Task: Sort the products in the category "IPA" by price (lowest first).
Action: Mouse moved to (785, 289)
Screenshot: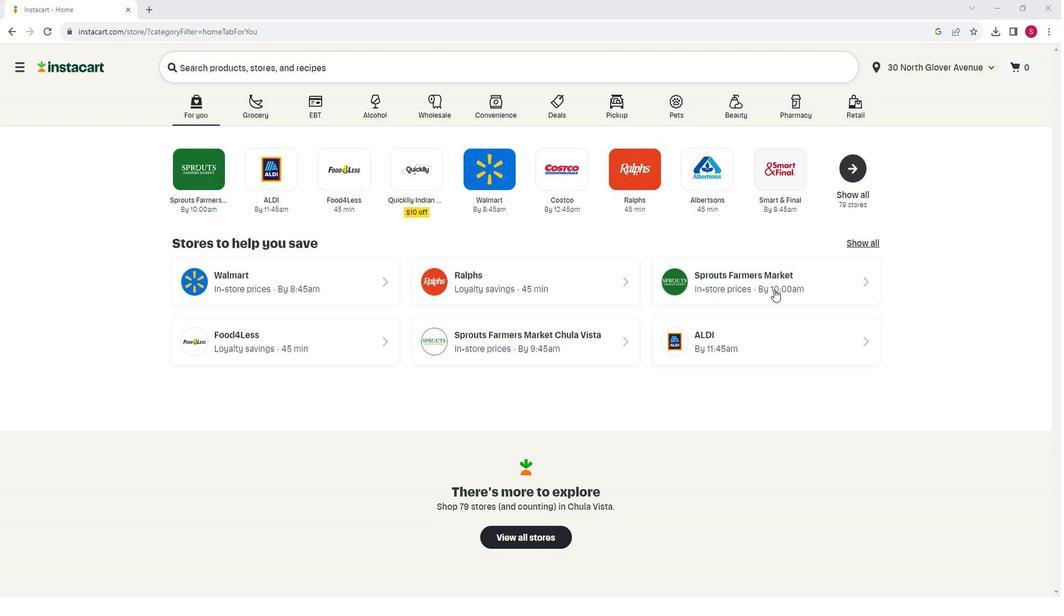 
Action: Mouse pressed left at (785, 289)
Screenshot: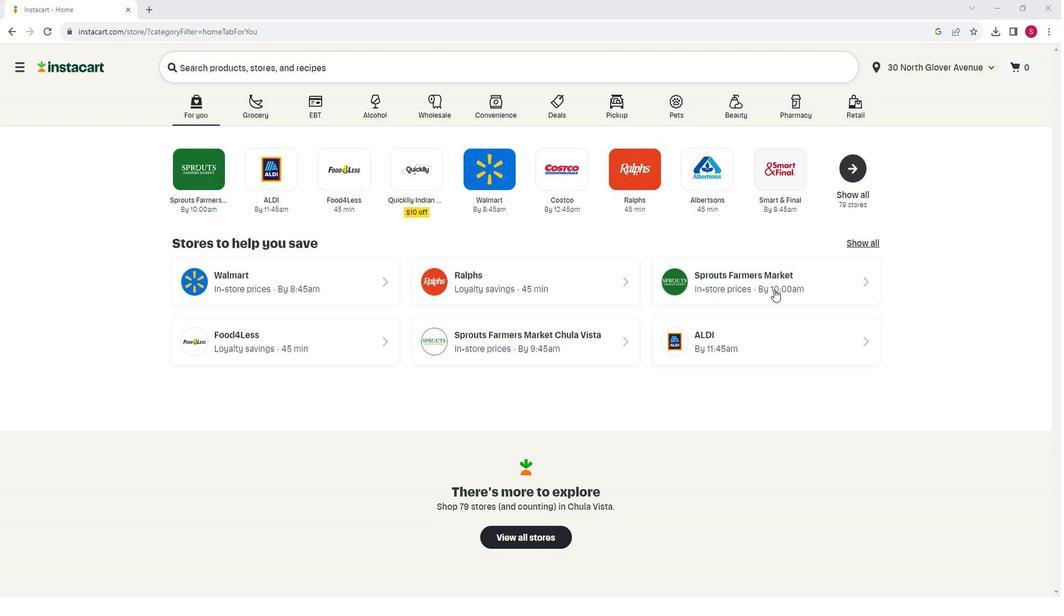
Action: Mouse moved to (51, 401)
Screenshot: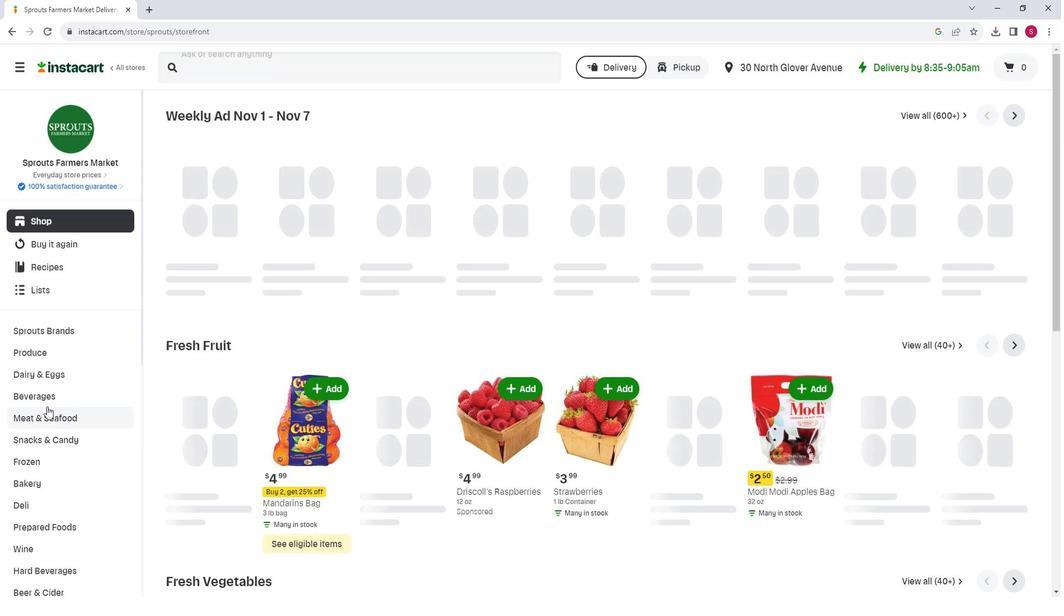 
Action: Mouse scrolled (51, 401) with delta (0, 0)
Screenshot: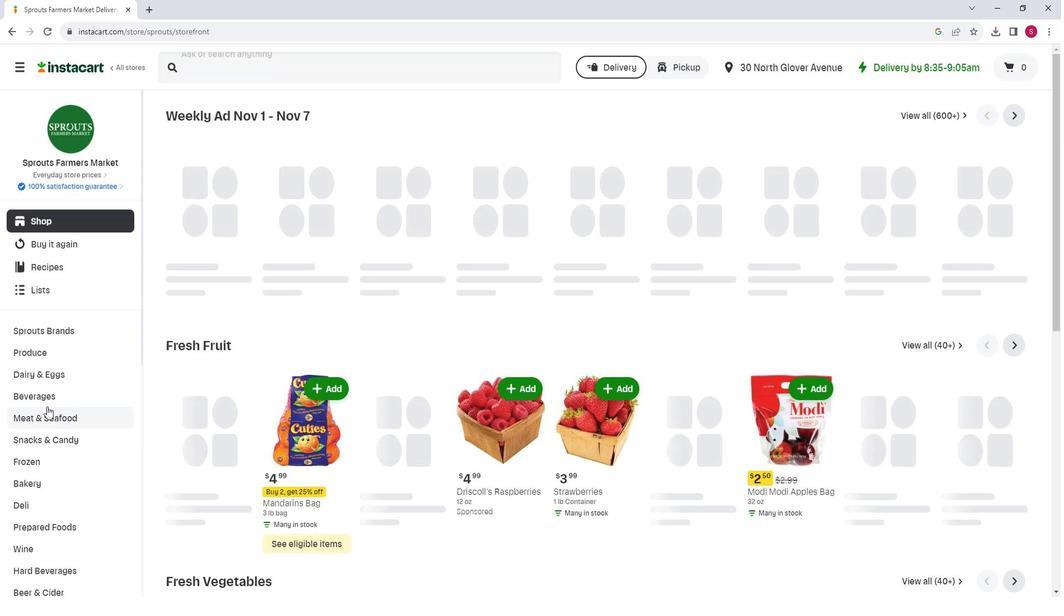 
Action: Mouse moved to (68, 404)
Screenshot: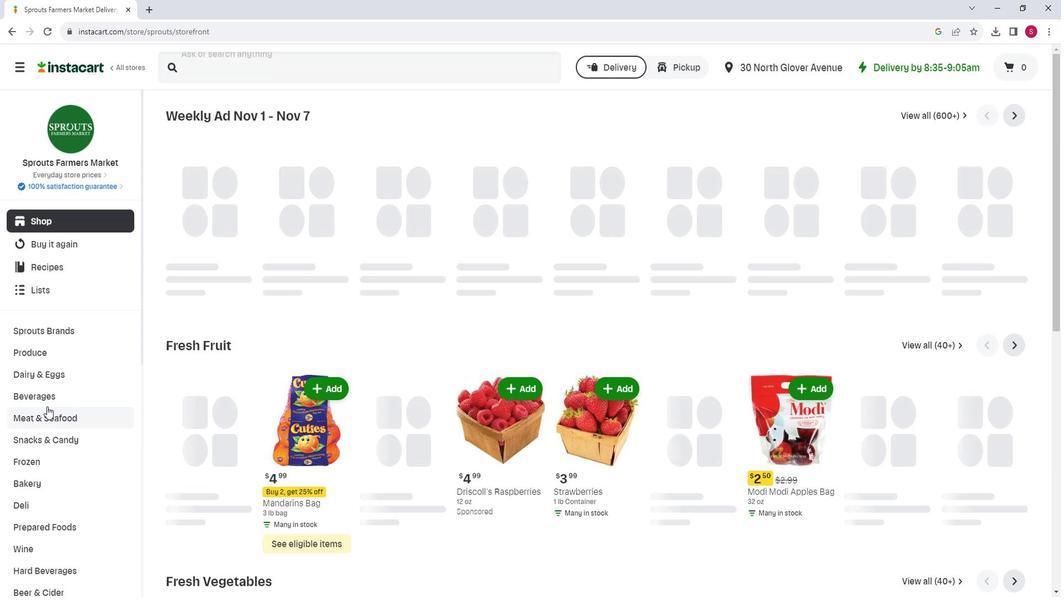 
Action: Mouse scrolled (68, 404) with delta (0, 0)
Screenshot: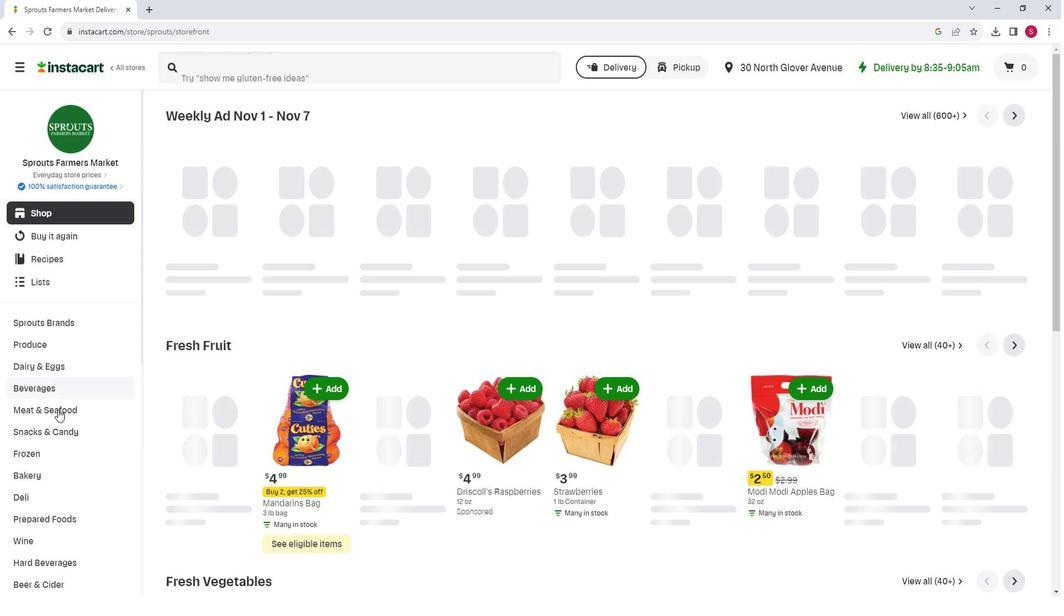 
Action: Mouse moved to (61, 467)
Screenshot: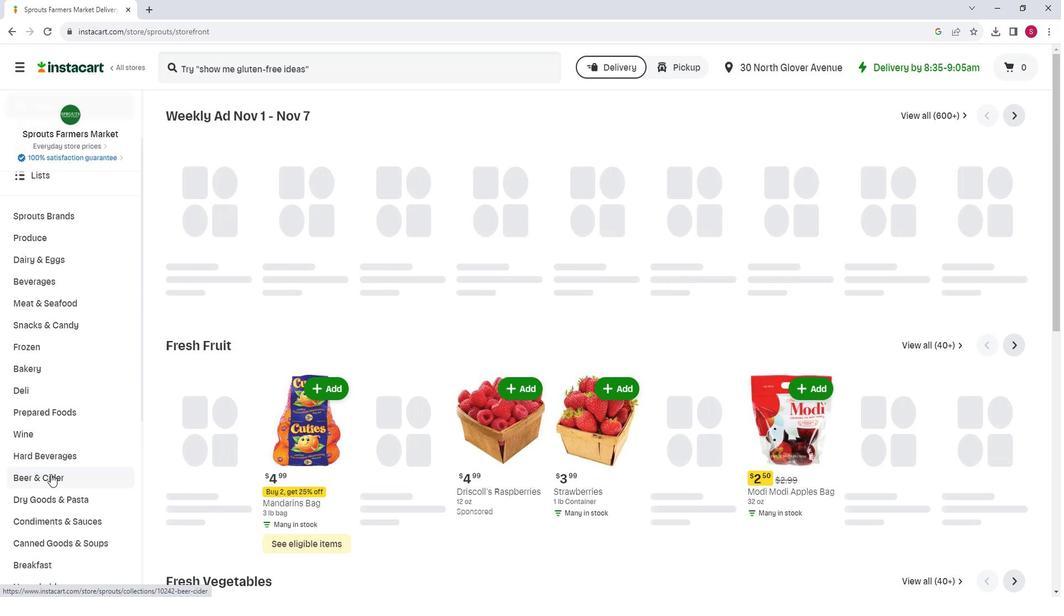 
Action: Mouse pressed left at (61, 467)
Screenshot: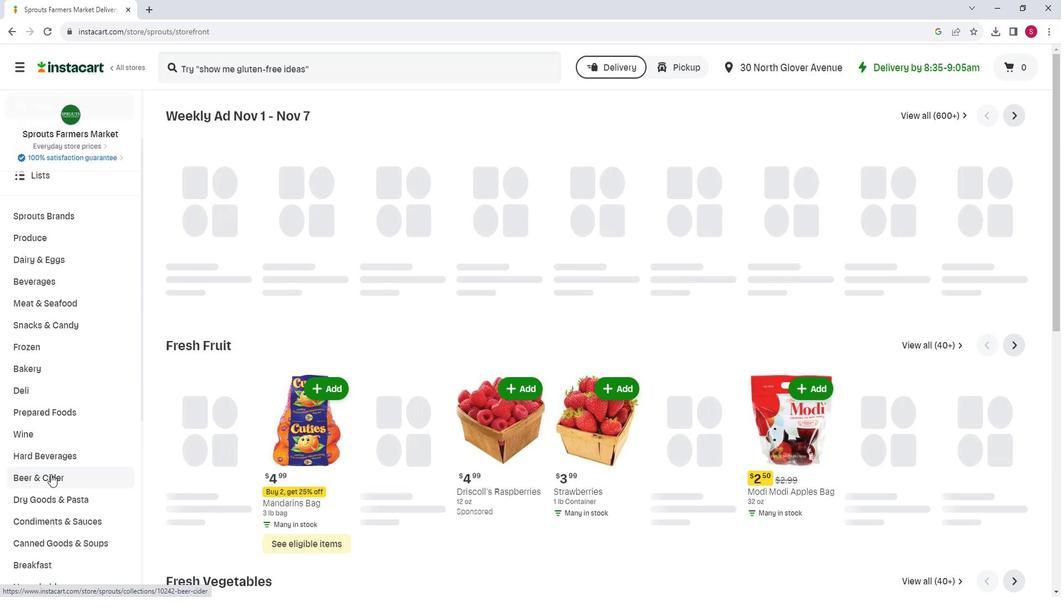 
Action: Mouse moved to (263, 143)
Screenshot: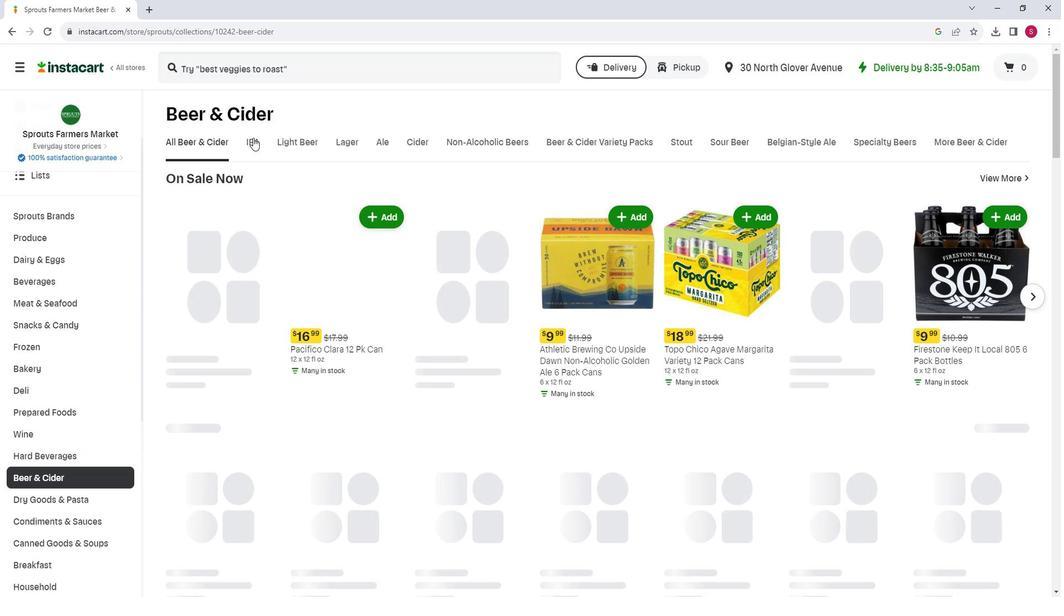 
Action: Mouse pressed left at (263, 143)
Screenshot: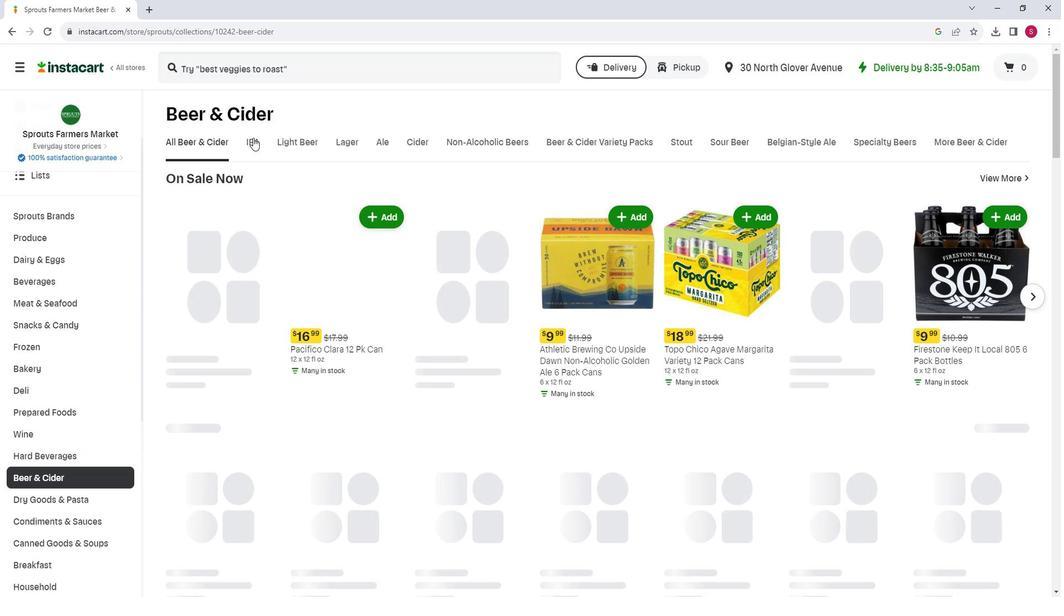 
Action: Mouse moved to (1026, 179)
Screenshot: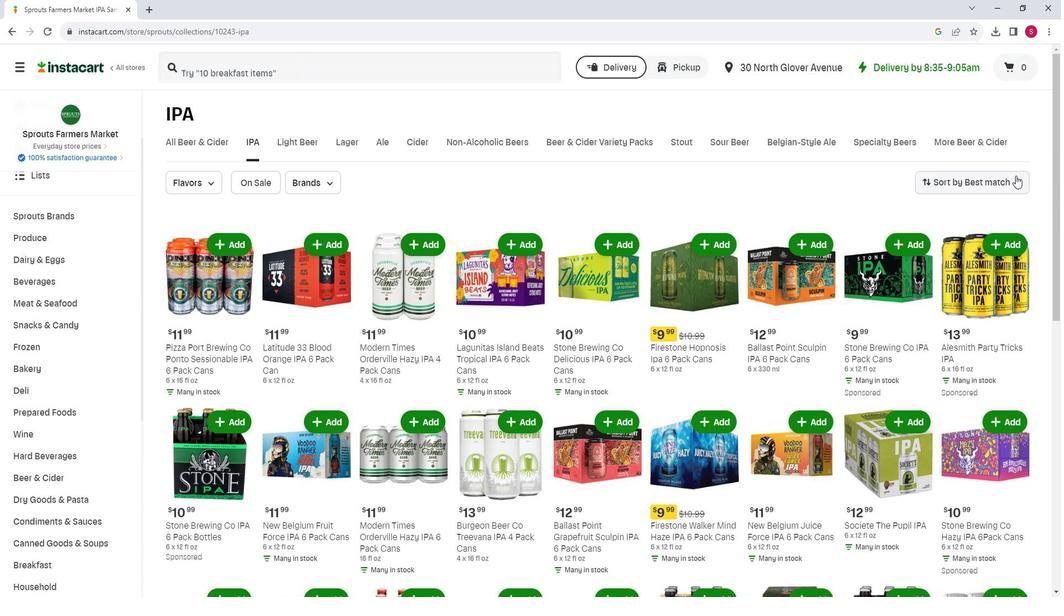 
Action: Mouse pressed left at (1026, 179)
Screenshot: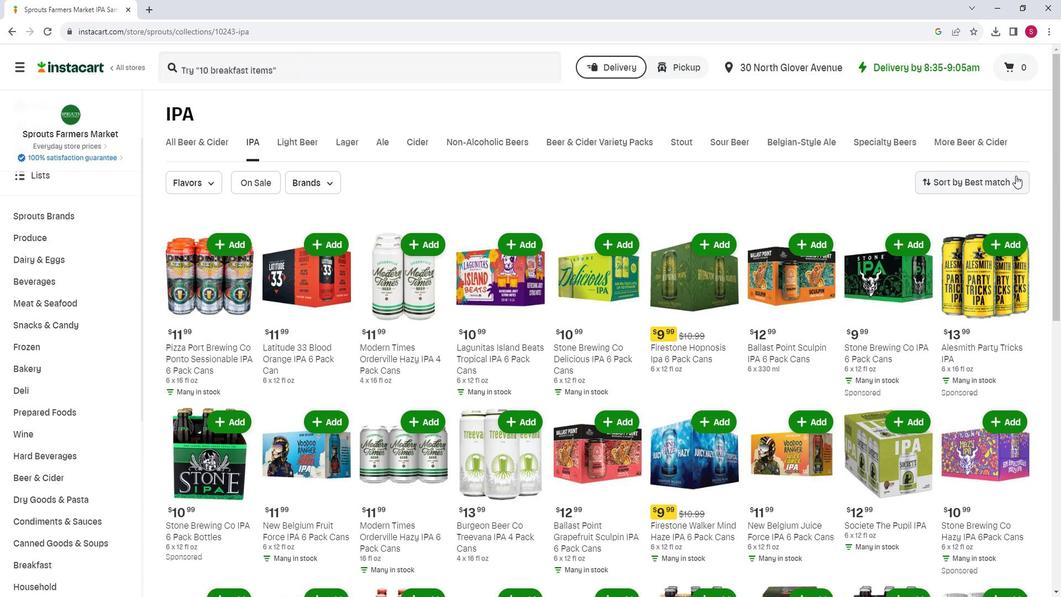 
Action: Mouse moved to (996, 236)
Screenshot: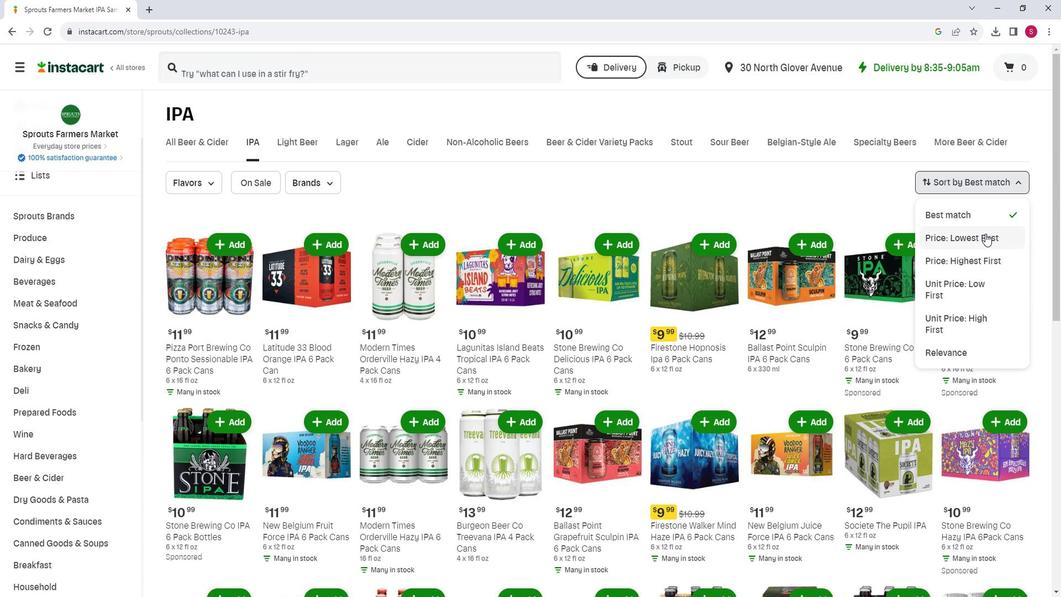 
Action: Mouse pressed left at (996, 236)
Screenshot: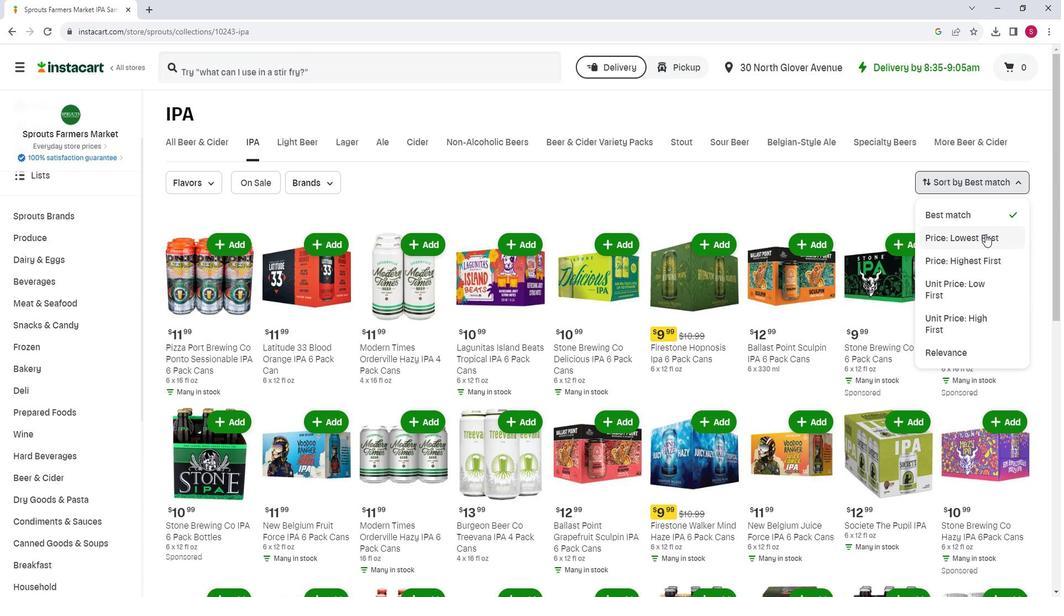 
Action: Mouse moved to (668, 236)
Screenshot: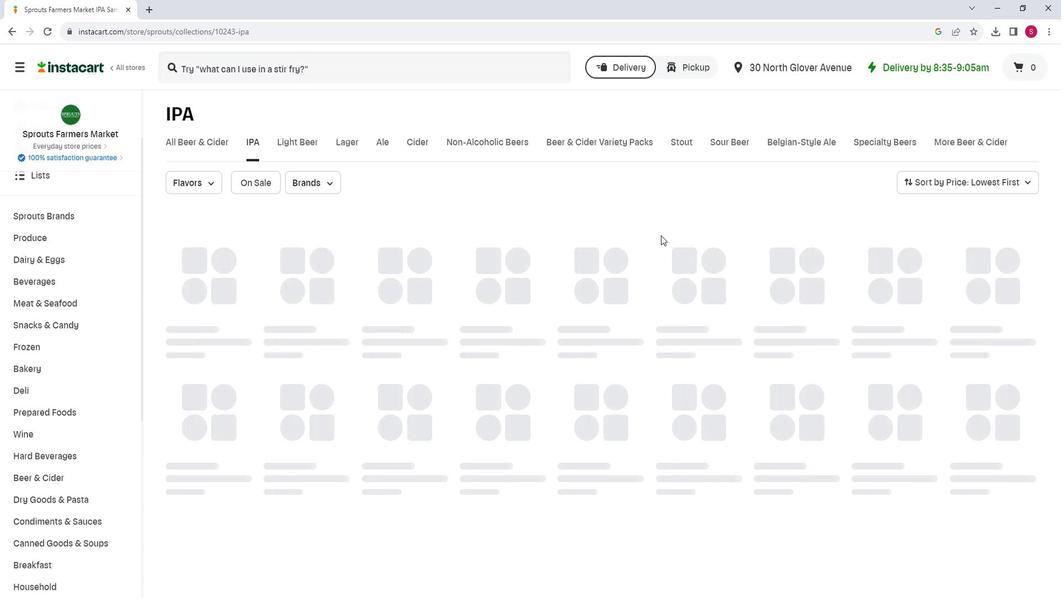 
Action: Mouse scrolled (668, 235) with delta (0, 0)
Screenshot: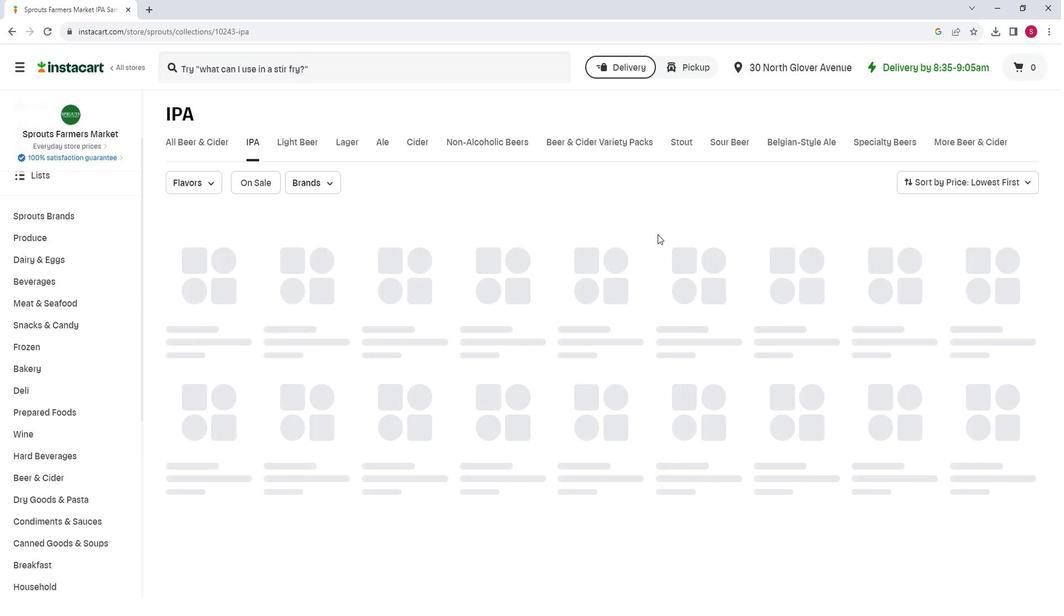 
Action: Mouse scrolled (668, 235) with delta (0, 0)
Screenshot: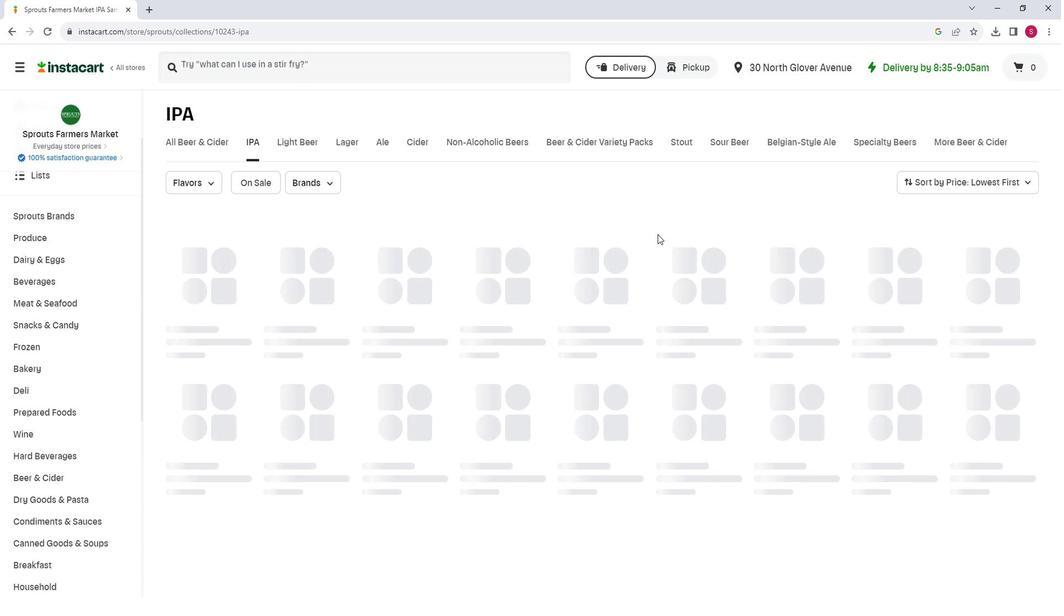 
Action: Mouse scrolled (668, 235) with delta (0, 0)
Screenshot: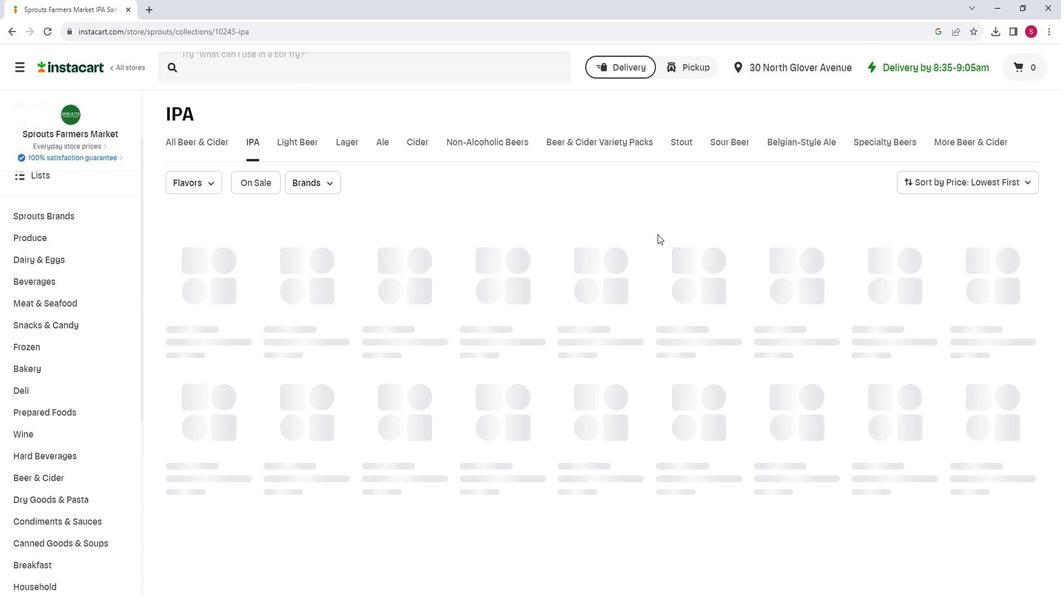 
Action: Mouse moved to (744, 245)
Screenshot: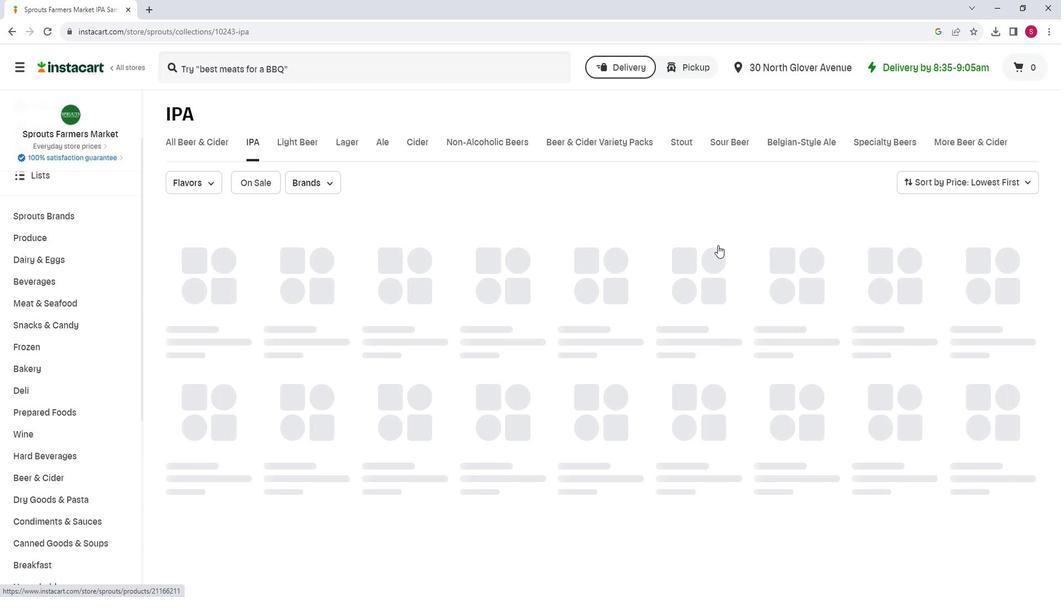 
Action: Mouse scrolled (744, 244) with delta (0, 0)
Screenshot: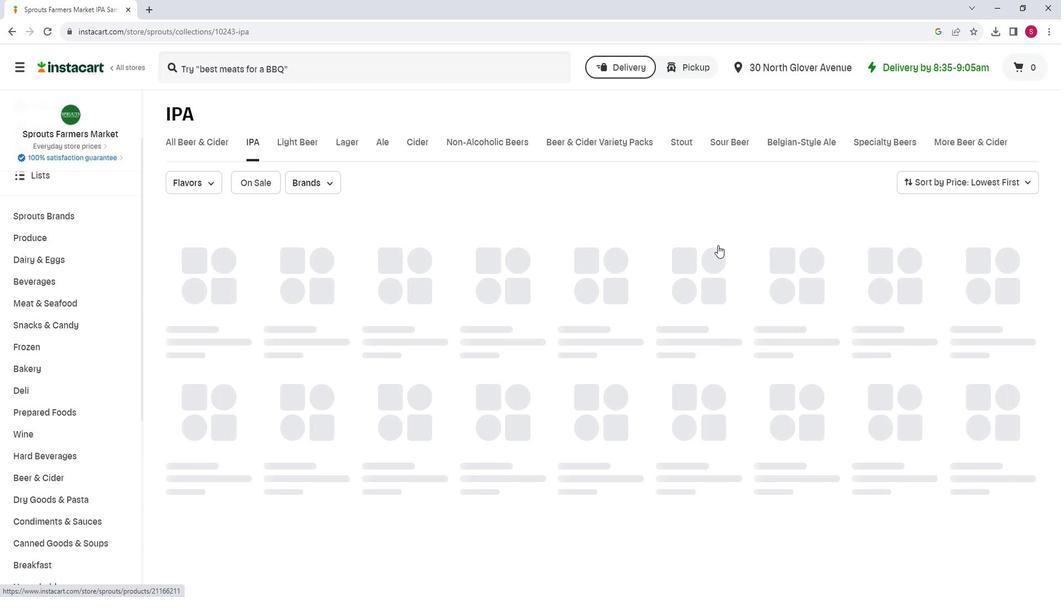 
Action: Mouse moved to (772, 238)
Screenshot: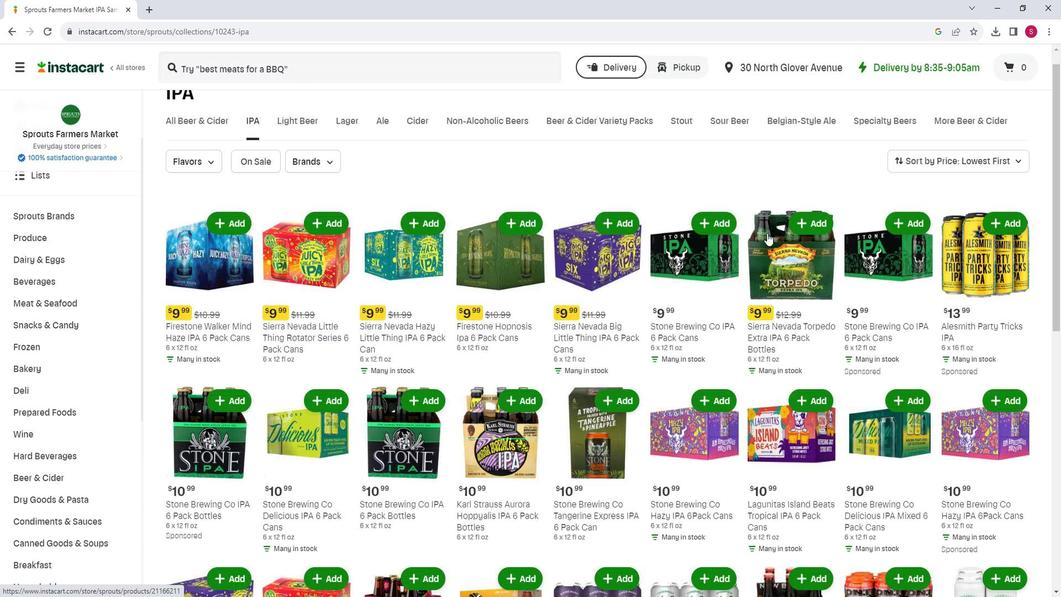 
Action: Mouse scrolled (772, 237) with delta (0, 0)
Screenshot: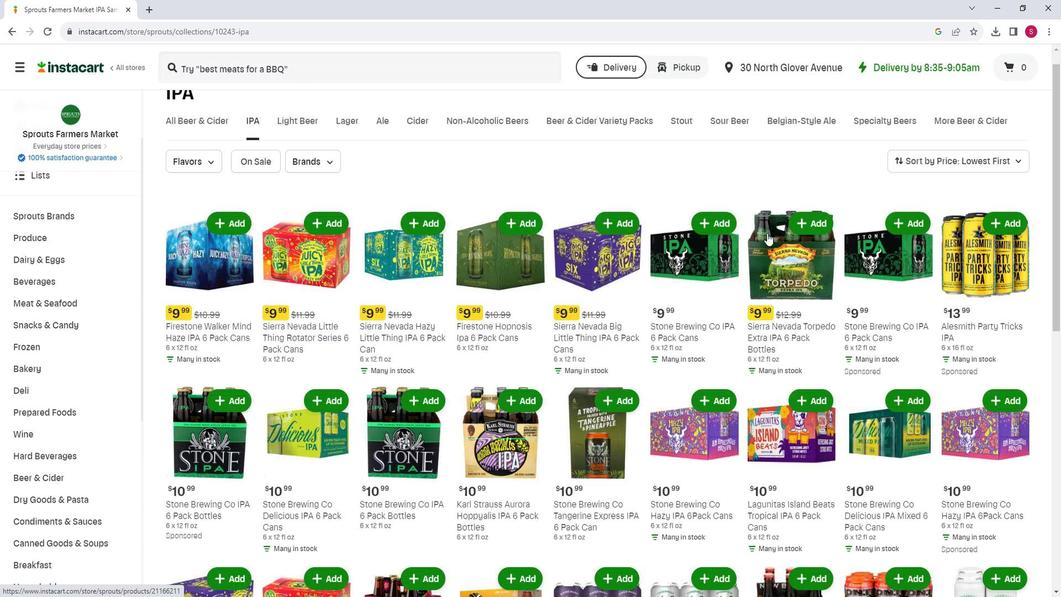 
Action: Mouse moved to (782, 226)
Screenshot: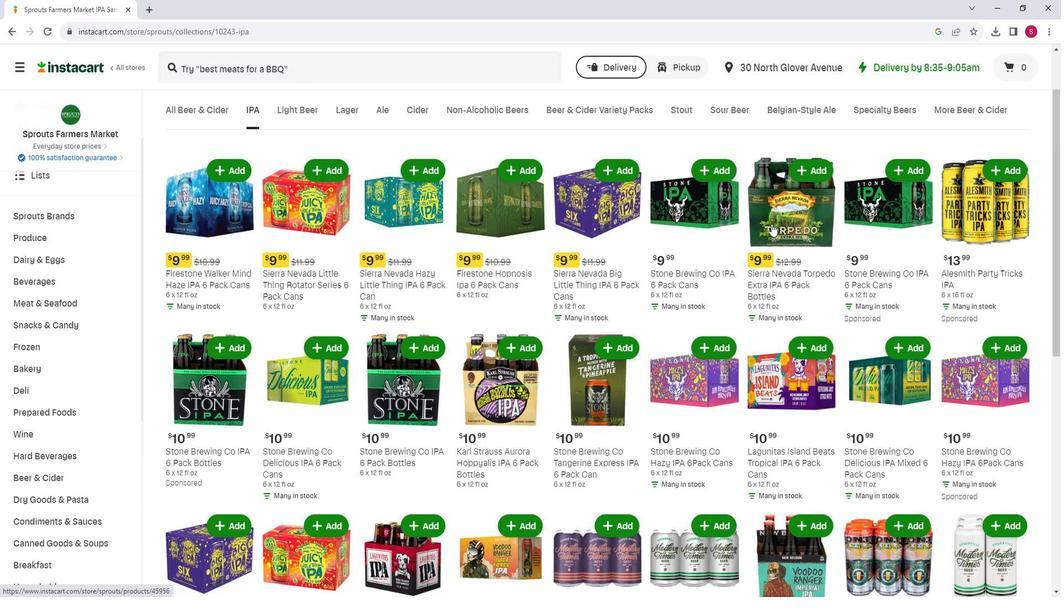 
Action: Mouse scrolled (782, 225) with delta (0, 0)
Screenshot: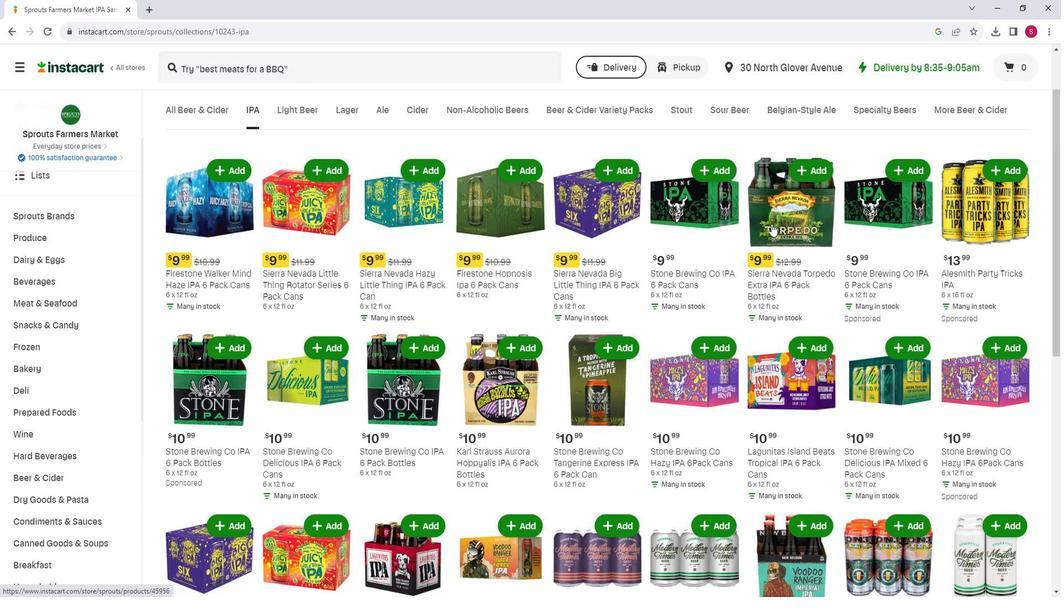 
Action: Mouse moved to (742, 236)
Screenshot: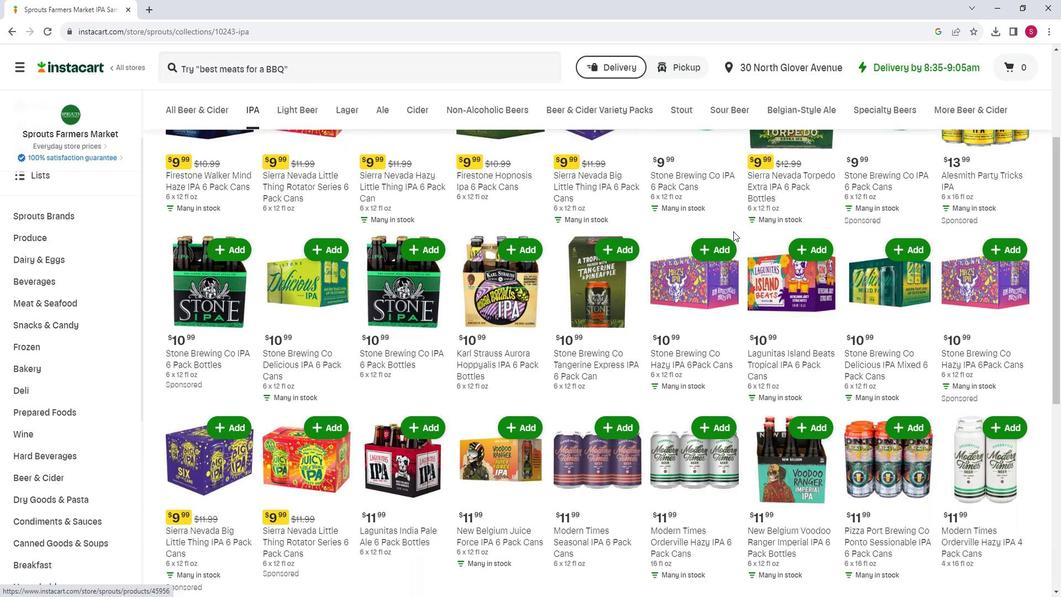 
Action: Mouse scrolled (742, 236) with delta (0, 0)
Screenshot: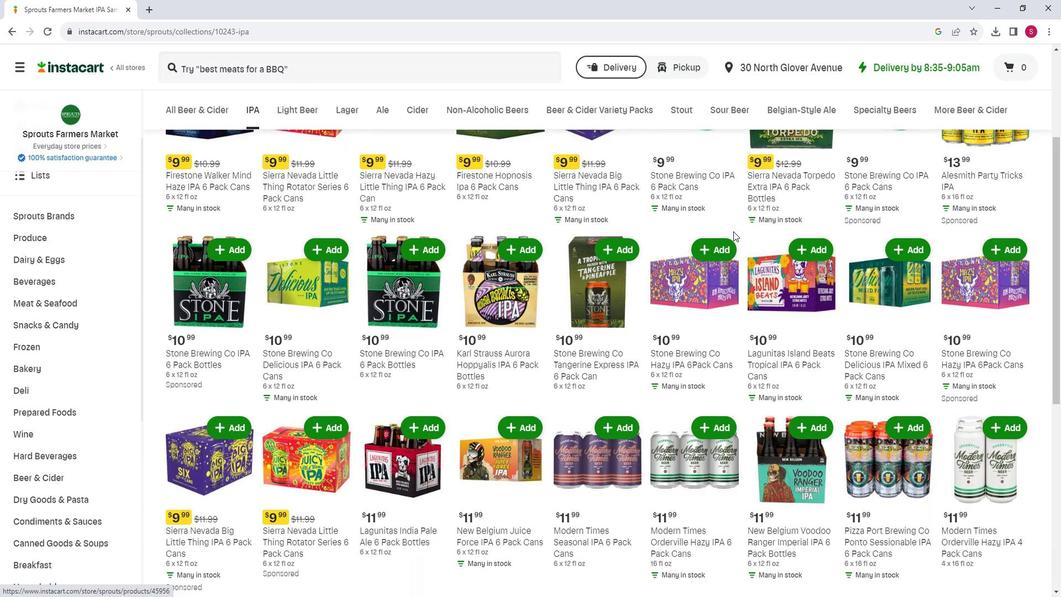 
Action: Mouse moved to (739, 242)
Screenshot: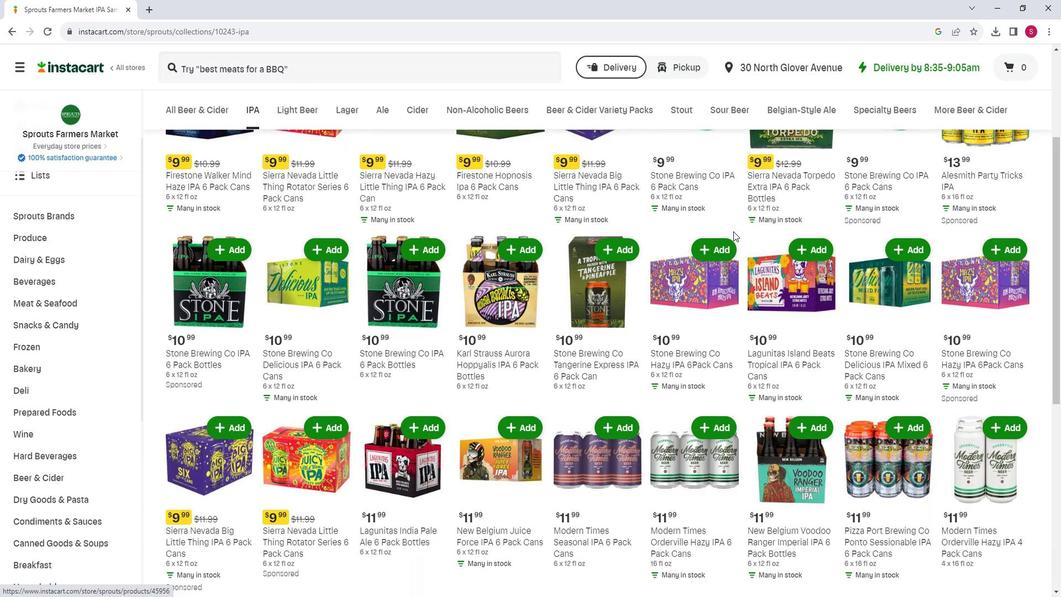 
Action: Mouse scrolled (739, 241) with delta (0, 0)
Screenshot: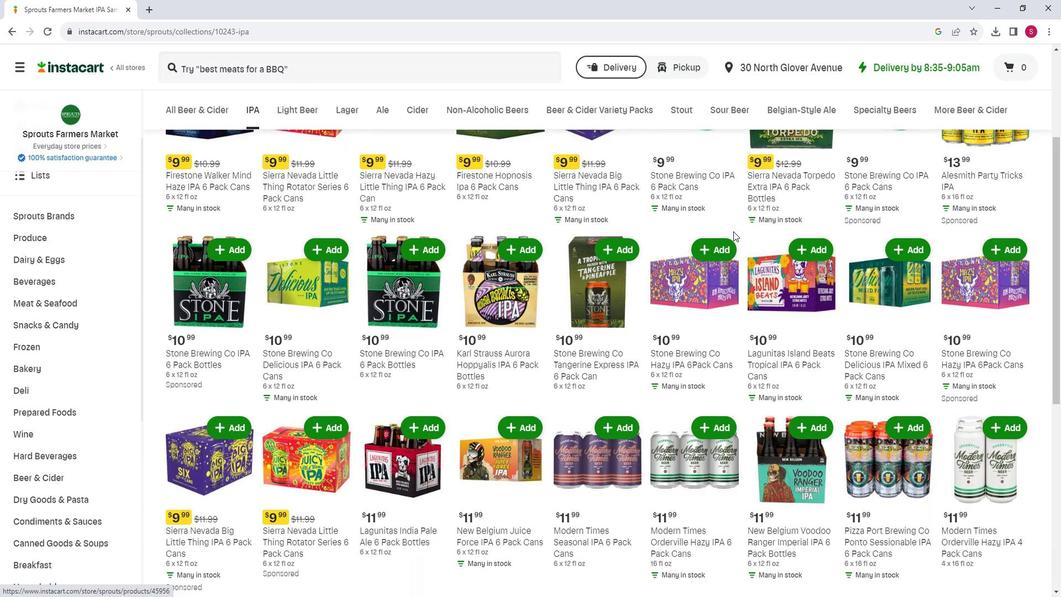 
Action: Mouse moved to (735, 244)
Screenshot: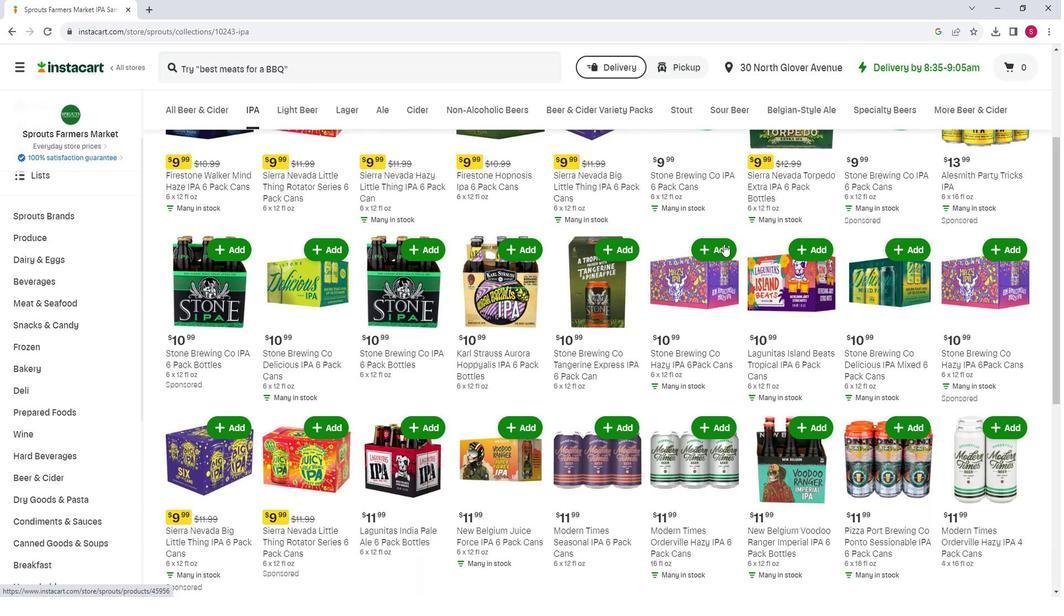 
Action: Mouse scrolled (735, 243) with delta (0, 0)
Screenshot: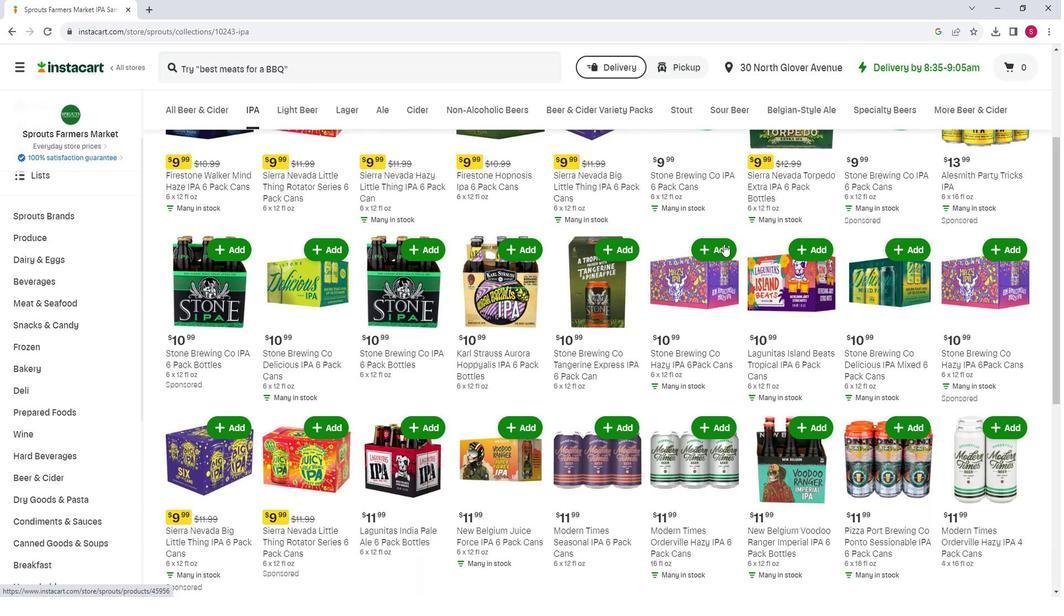 
Action: Mouse moved to (720, 256)
Screenshot: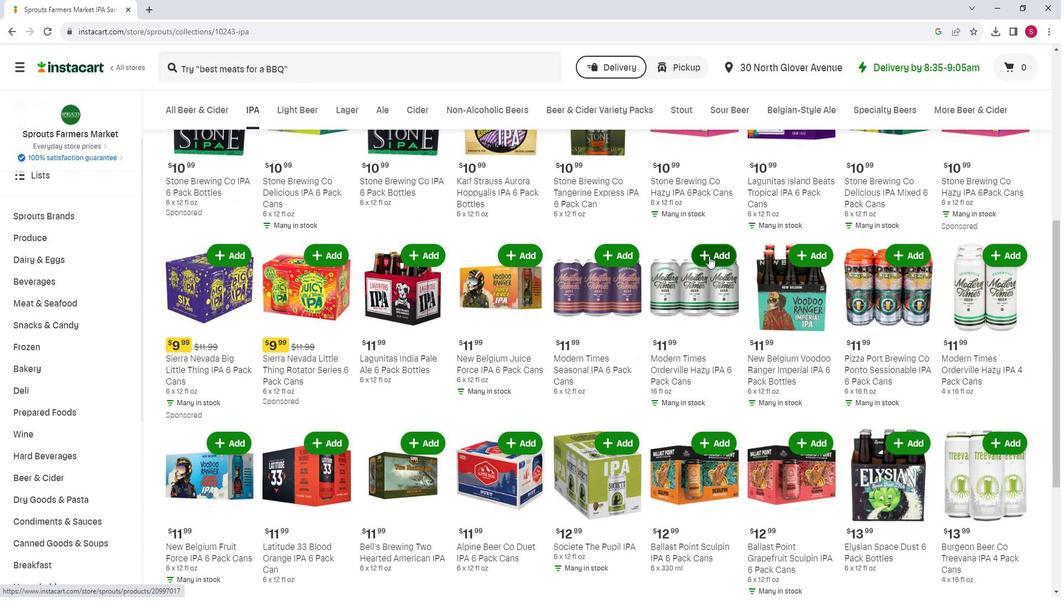 
Action: Mouse scrolled (720, 255) with delta (0, 0)
Screenshot: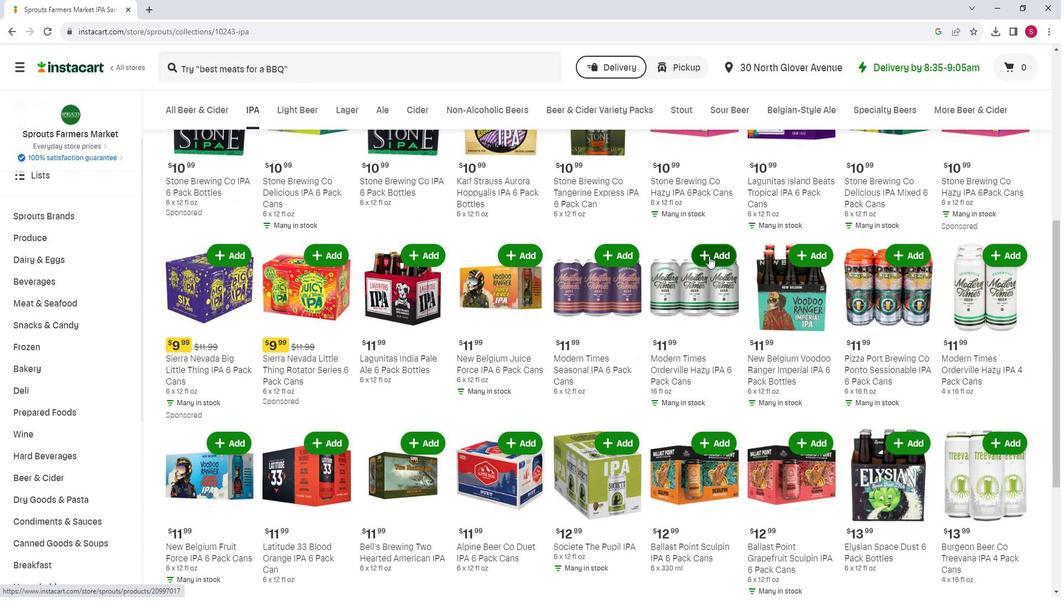 
Action: Mouse moved to (718, 259)
Screenshot: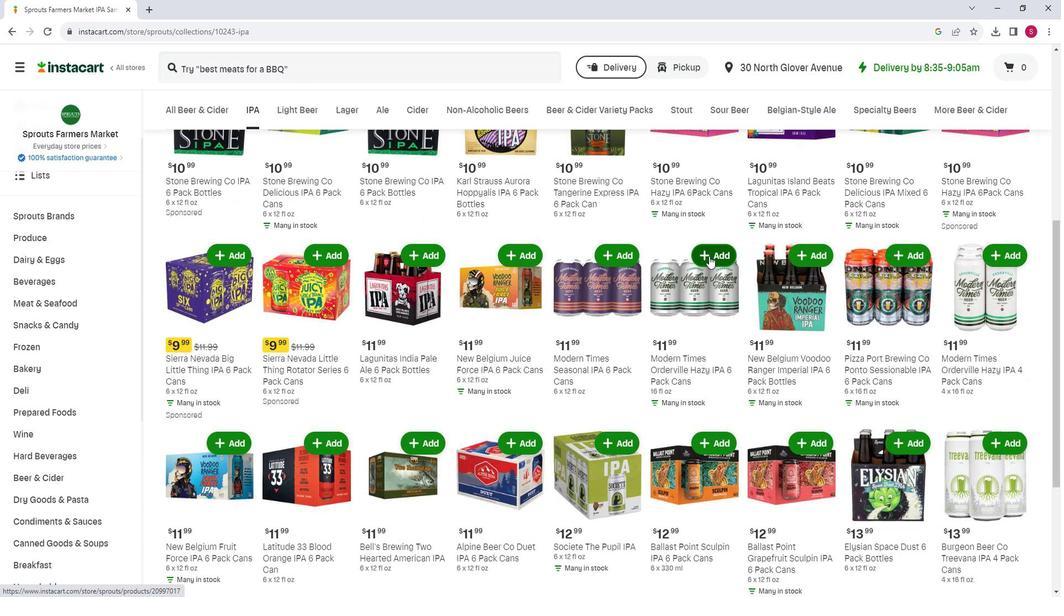 
Action: Mouse scrolled (718, 258) with delta (0, 0)
Screenshot: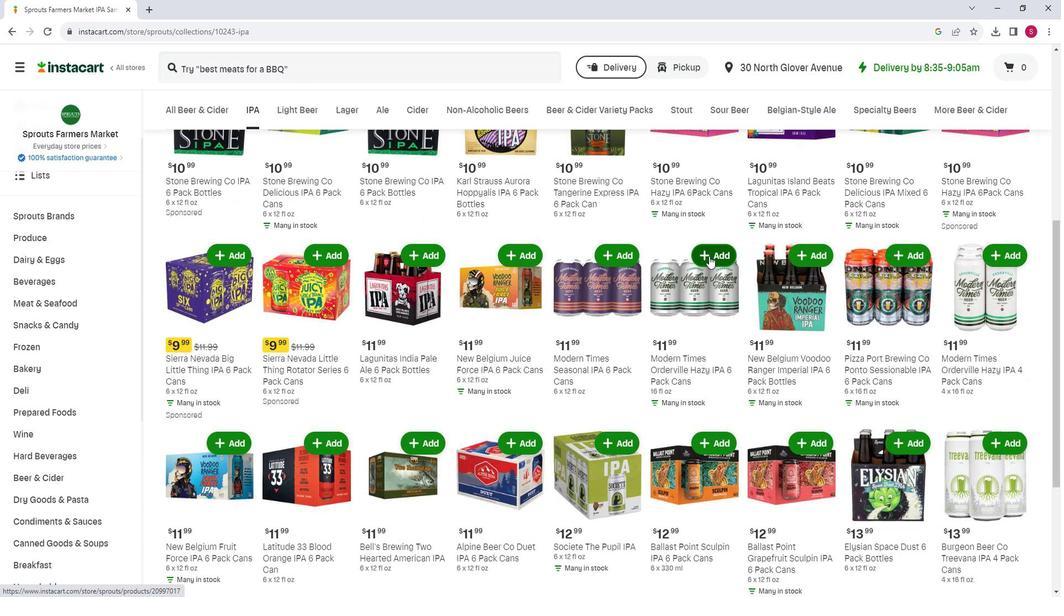
Action: Mouse moved to (717, 260)
Screenshot: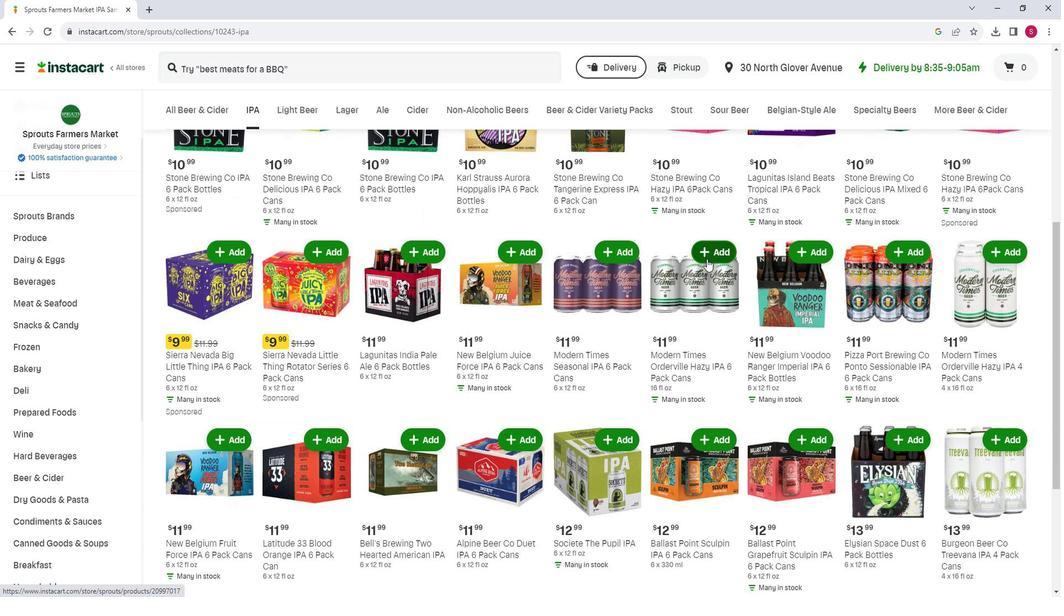 
Action: Mouse scrolled (717, 259) with delta (0, 0)
Screenshot: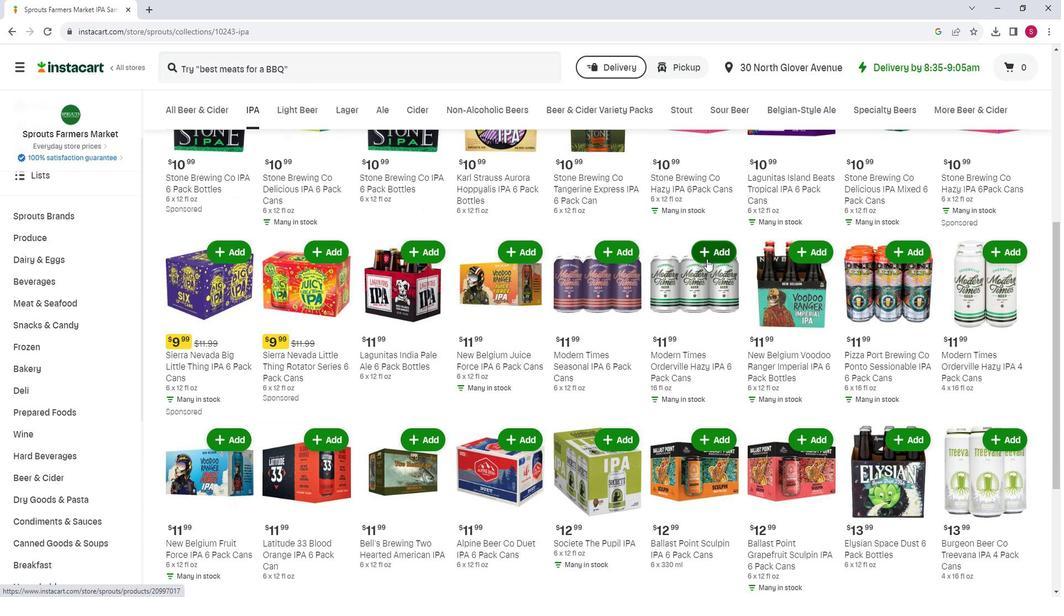 
Action: Mouse moved to (716, 261)
Screenshot: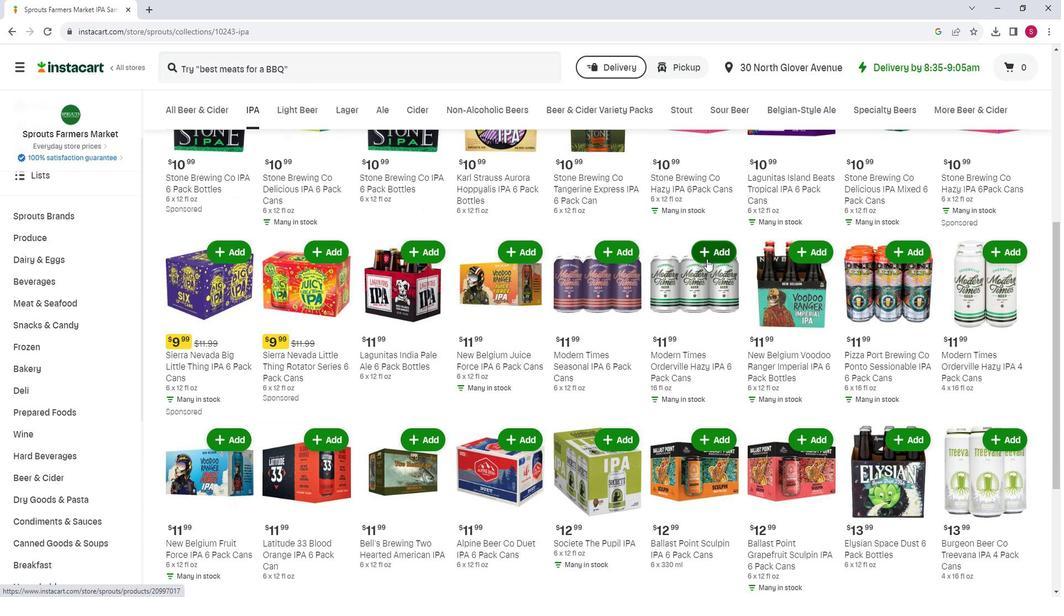 
Action: Mouse scrolled (716, 260) with delta (0, 0)
Screenshot: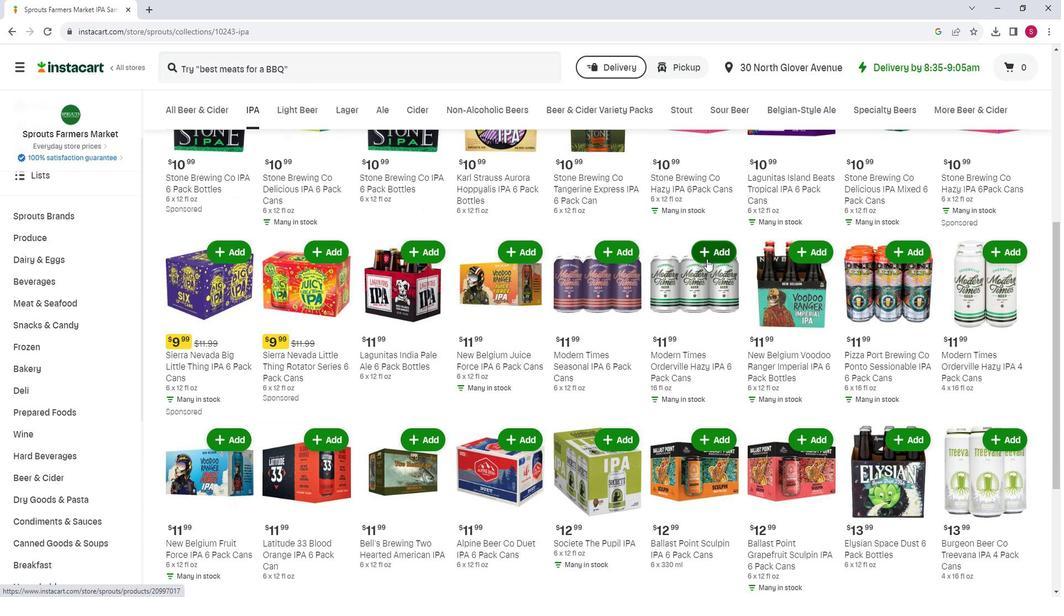 
Action: Mouse moved to (715, 261)
Screenshot: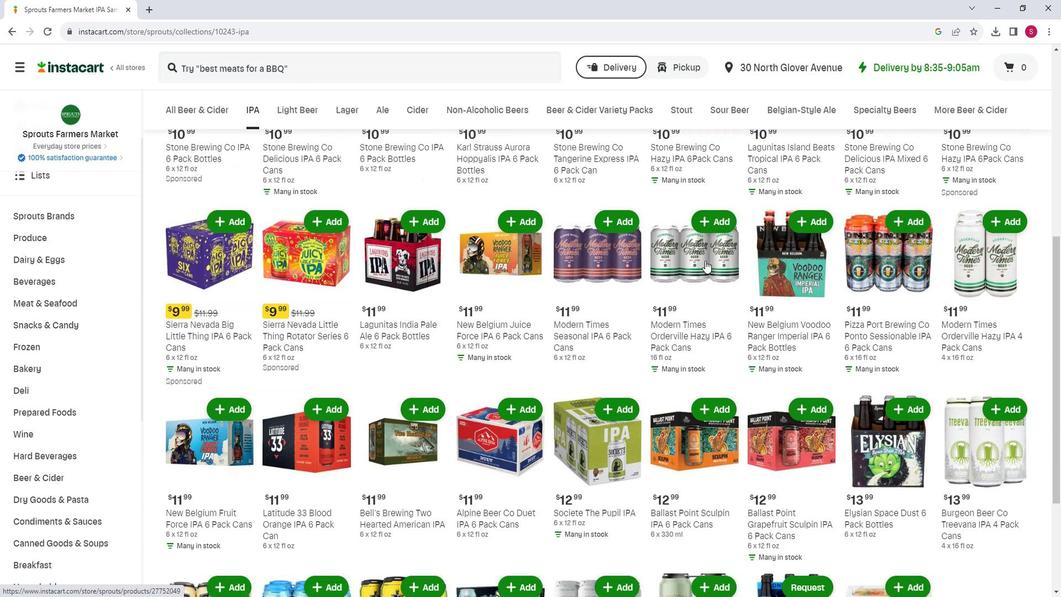 
Action: Mouse scrolled (715, 260) with delta (0, 0)
Screenshot: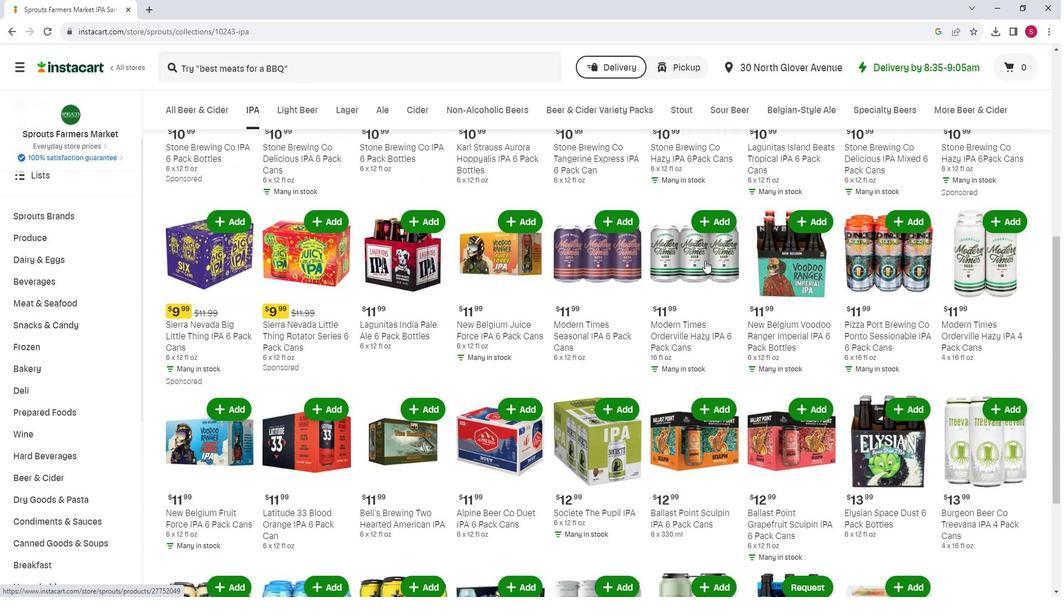 
Action: Mouse moved to (713, 263)
Screenshot: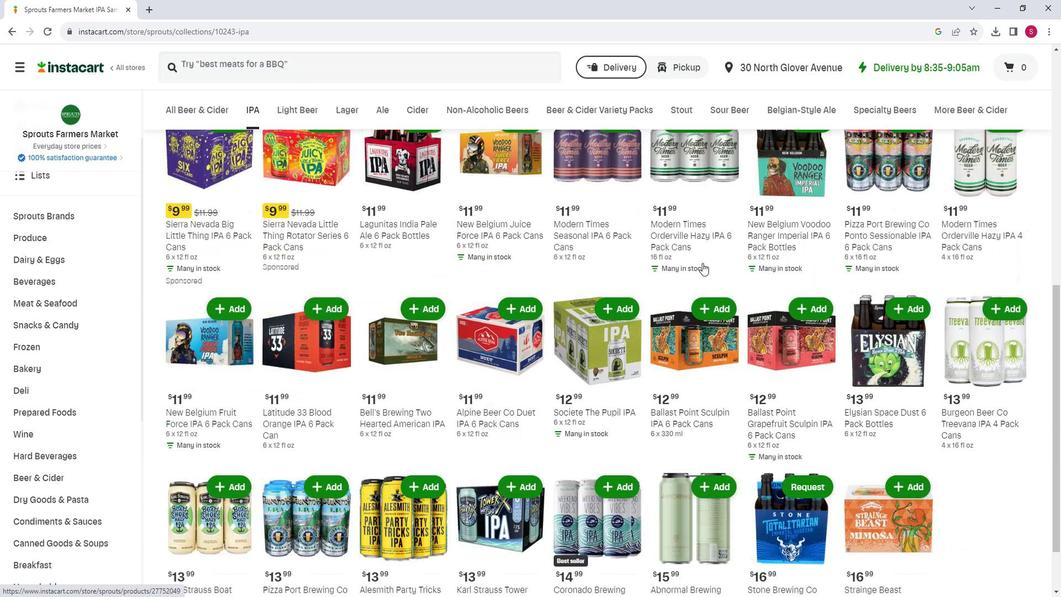 
